 Task: Sort the products in the category "Sauvignon Blanc" by best match.
Action: Mouse moved to (785, 278)
Screenshot: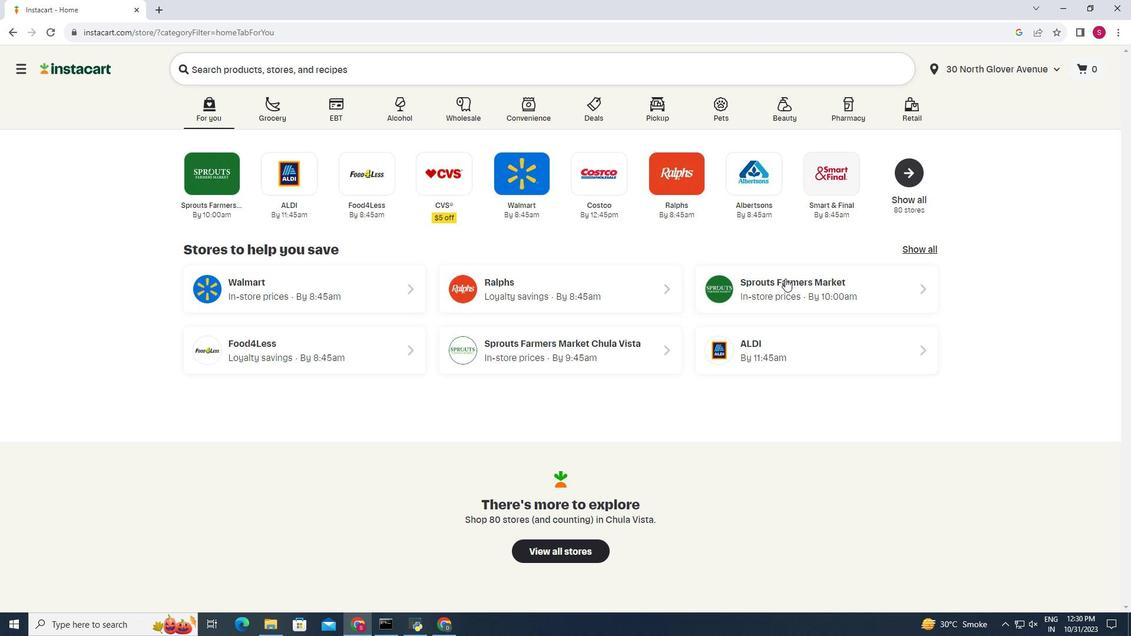 
Action: Mouse pressed left at (785, 278)
Screenshot: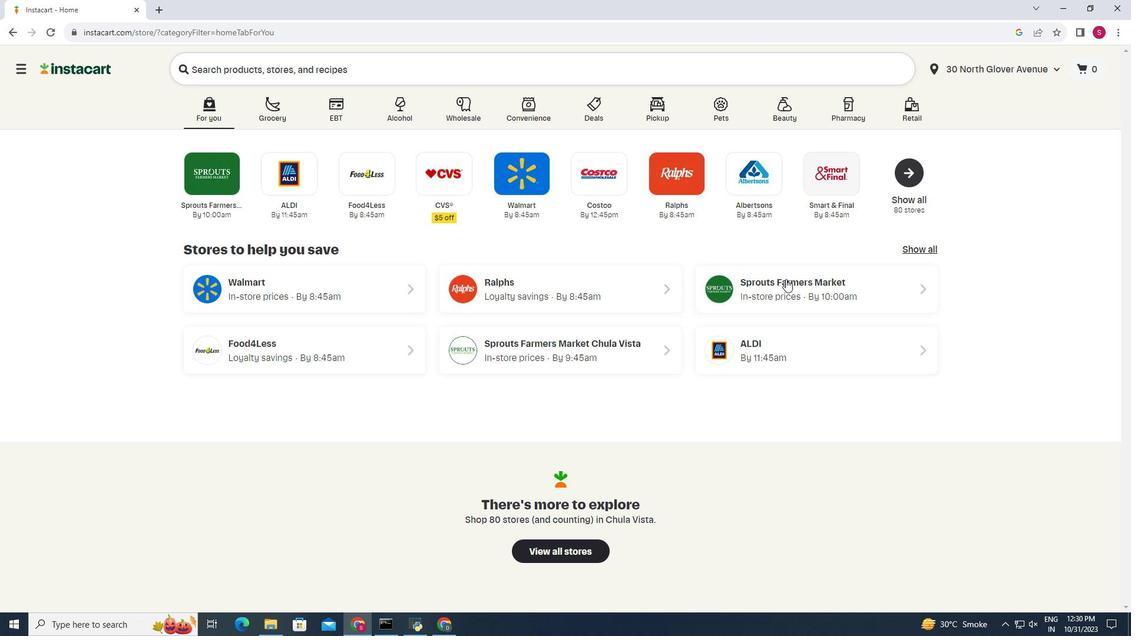 
Action: Mouse moved to (50, 564)
Screenshot: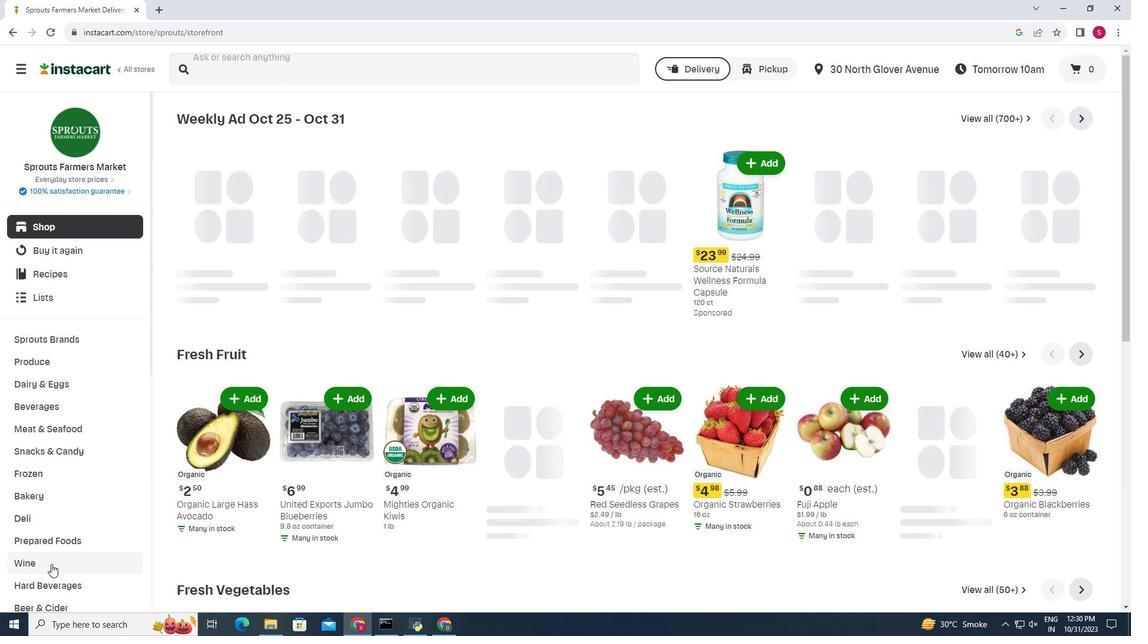 
Action: Mouse pressed left at (50, 564)
Screenshot: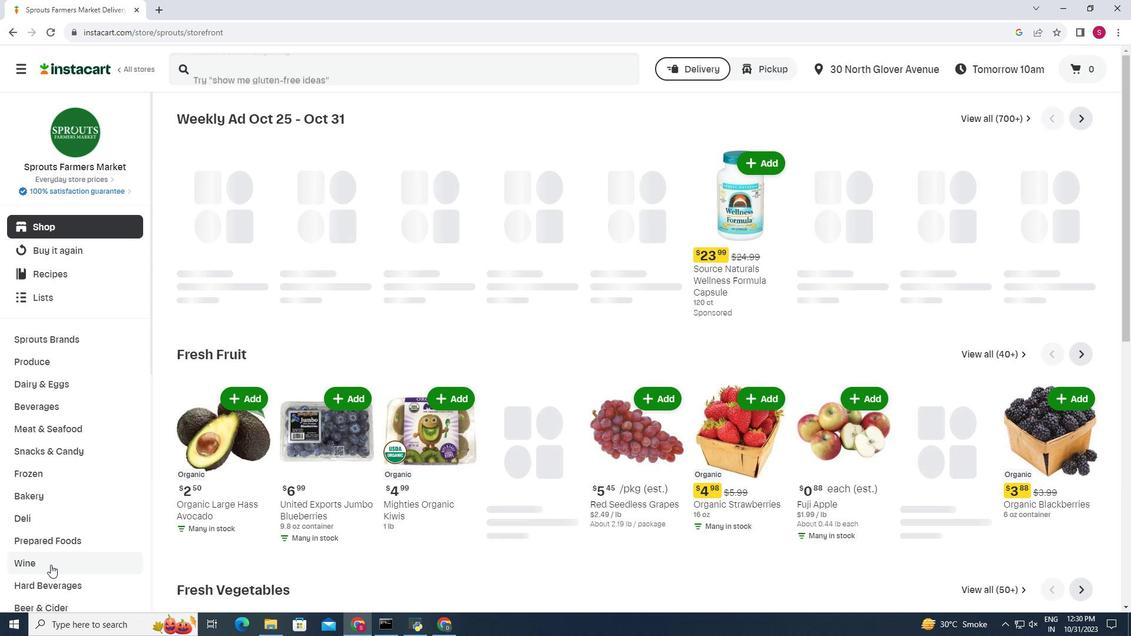 
Action: Mouse moved to (310, 289)
Screenshot: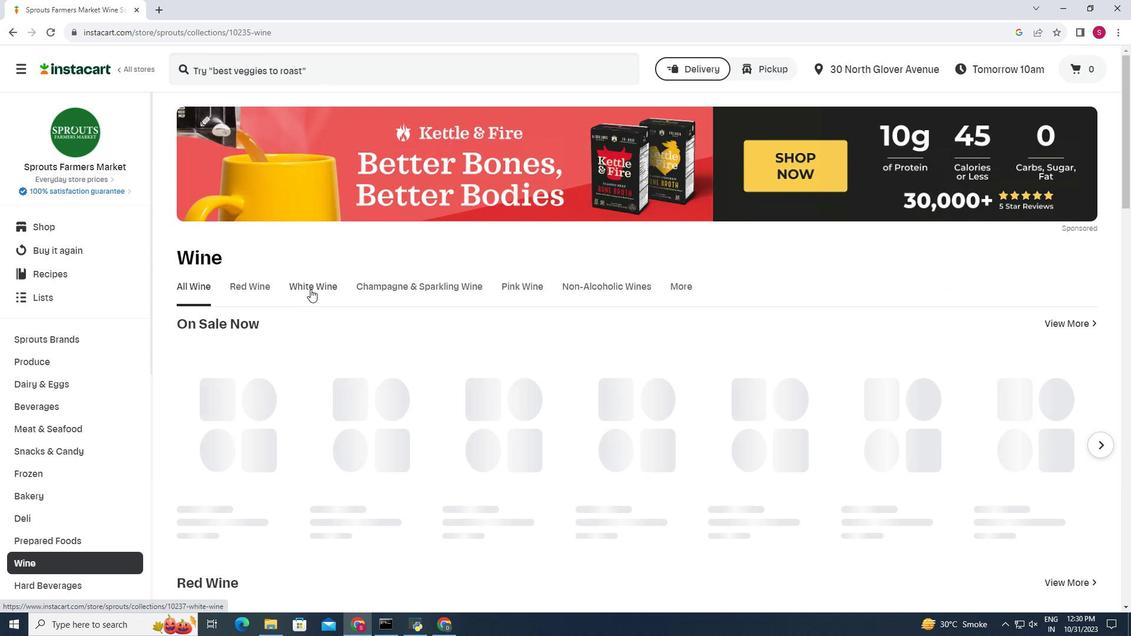 
Action: Mouse pressed left at (310, 289)
Screenshot: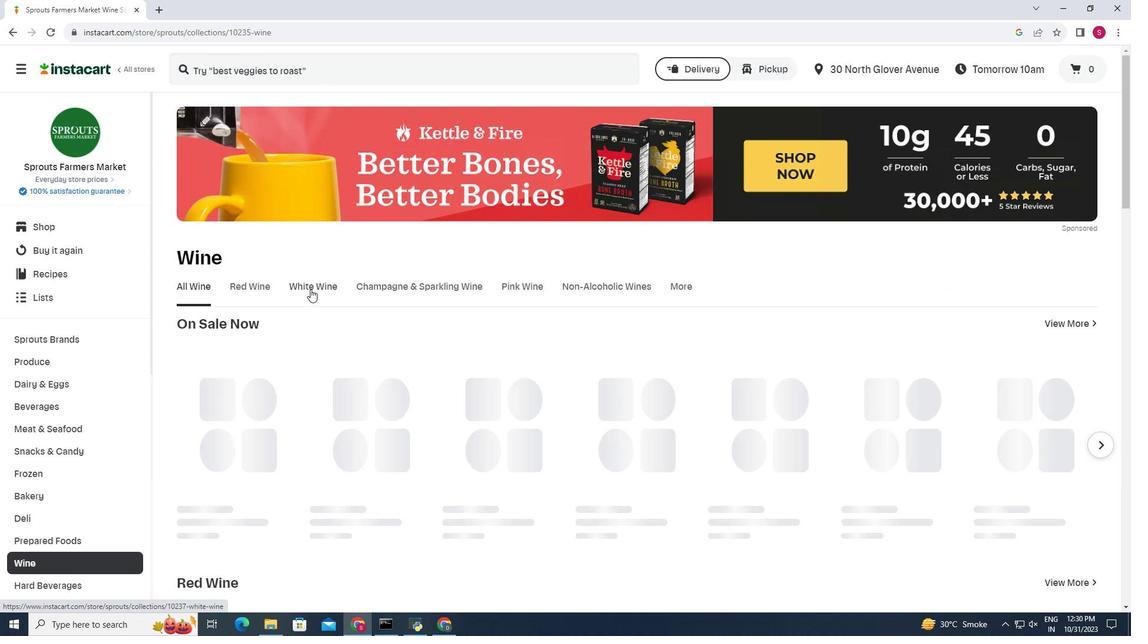 
Action: Mouse moved to (299, 331)
Screenshot: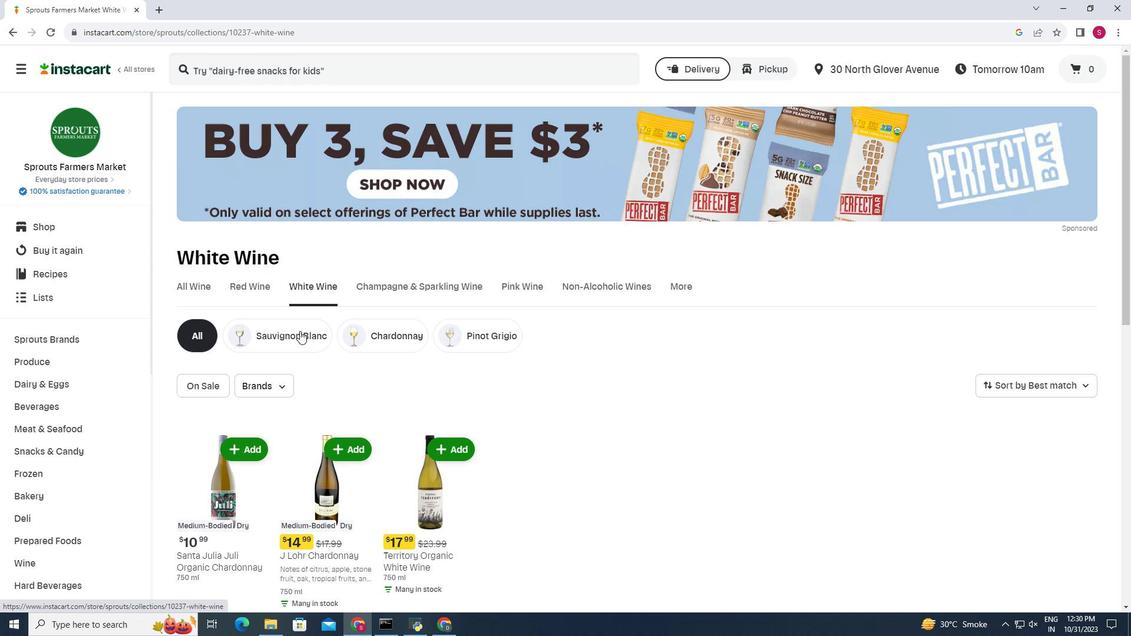 
Action: Mouse pressed left at (299, 331)
Screenshot: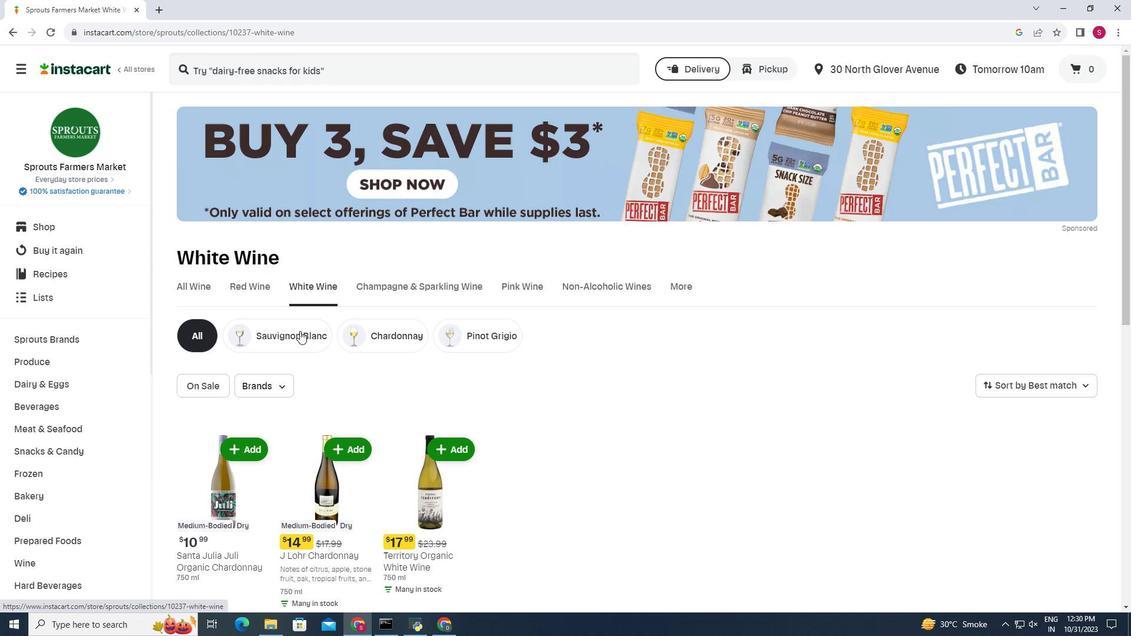 
Action: Mouse moved to (1101, 381)
Screenshot: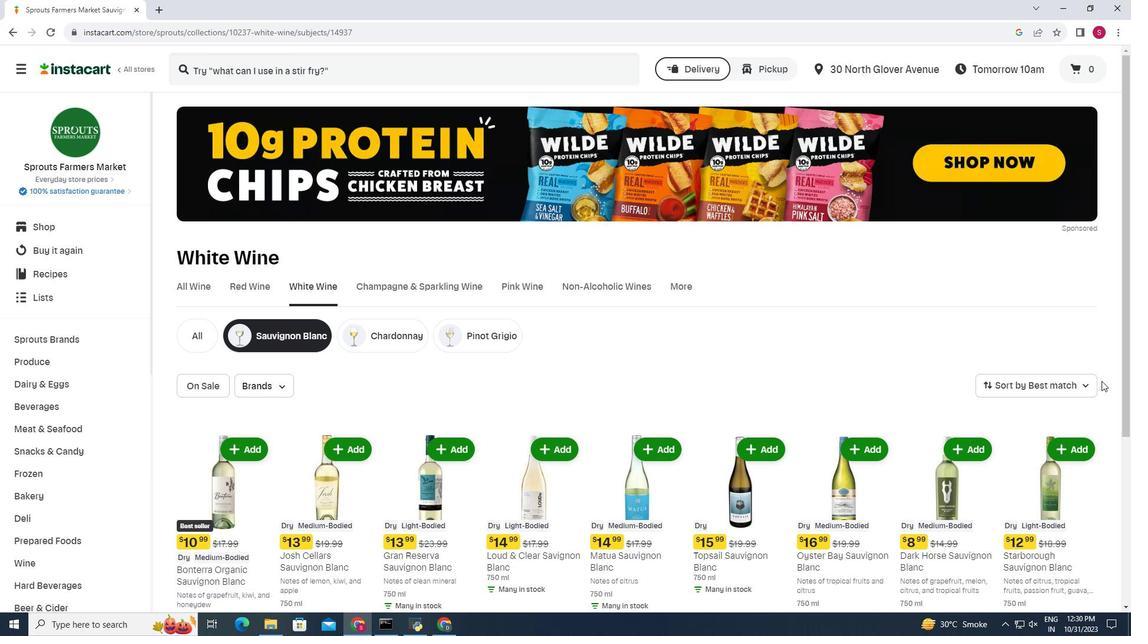 
Action: Mouse pressed left at (1101, 381)
Screenshot: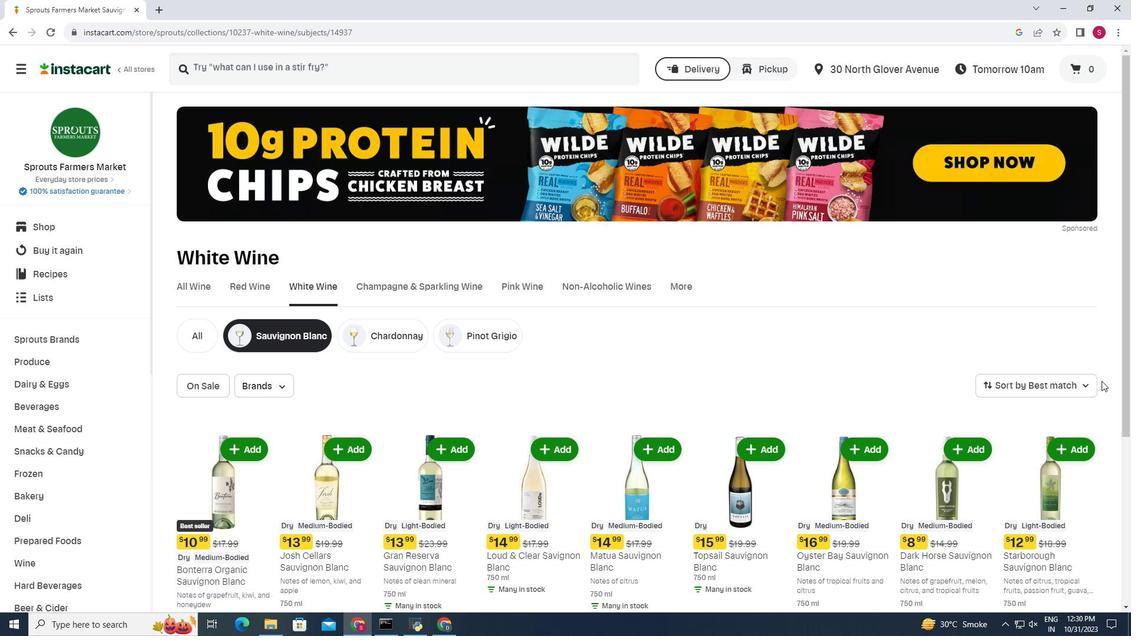 
Action: Mouse moved to (1089, 381)
Screenshot: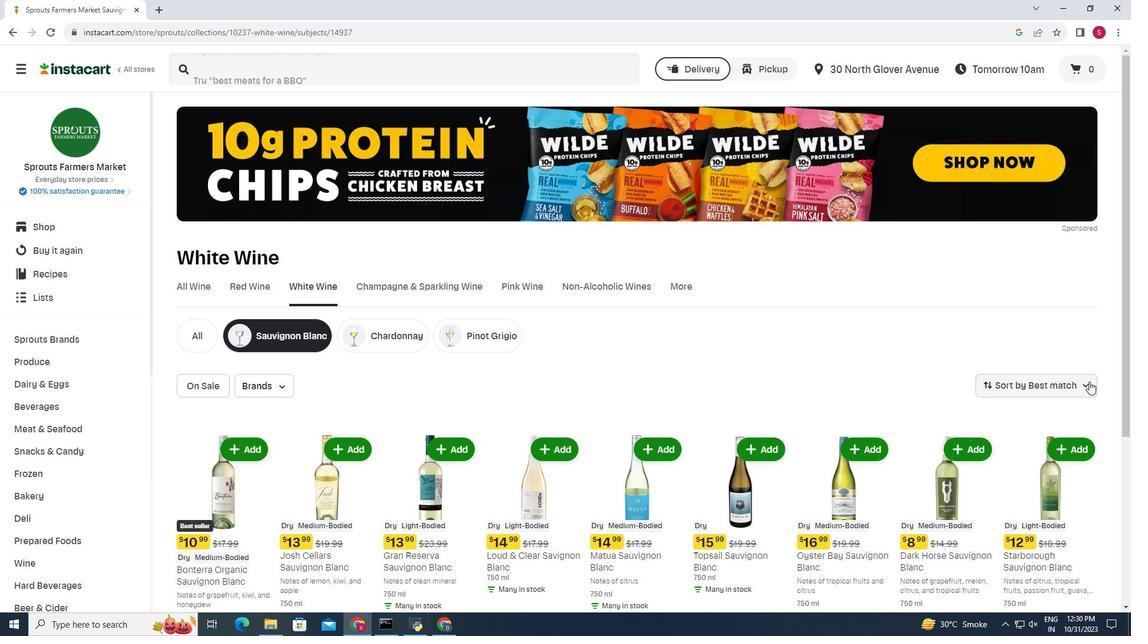 
Action: Mouse pressed left at (1089, 381)
Screenshot: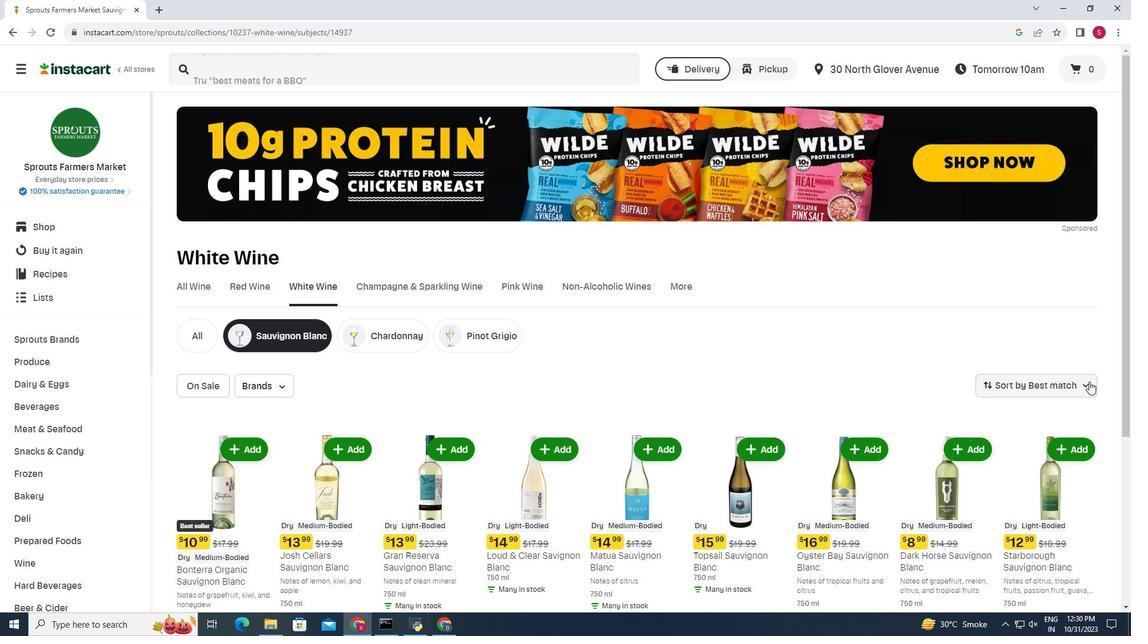 
Action: Mouse moved to (1039, 414)
Screenshot: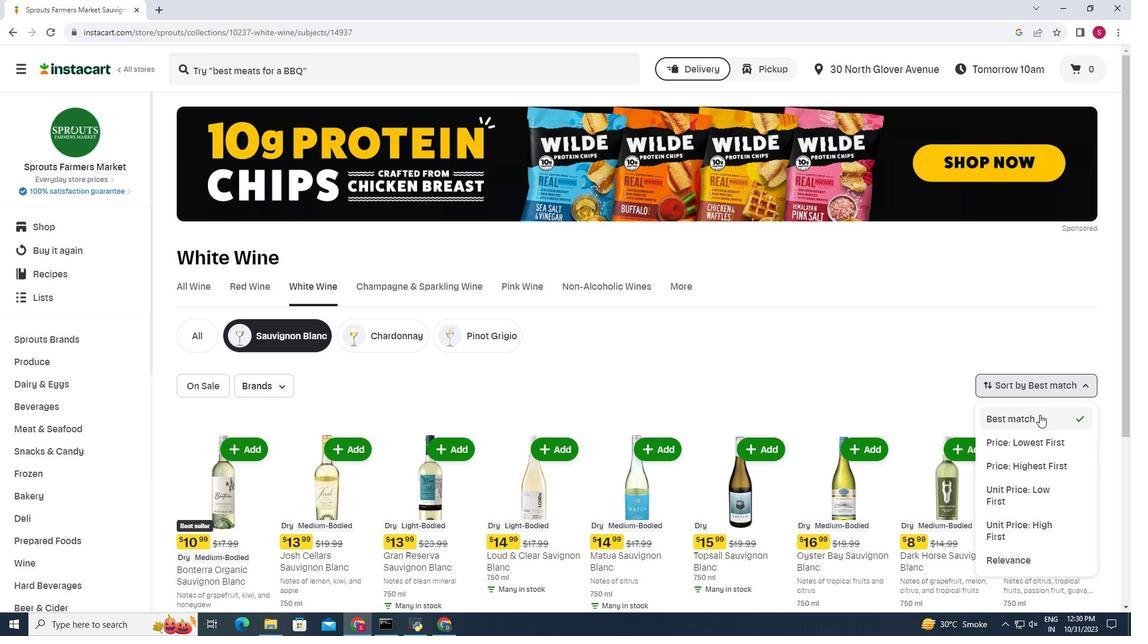 
Action: Mouse pressed left at (1039, 414)
Screenshot: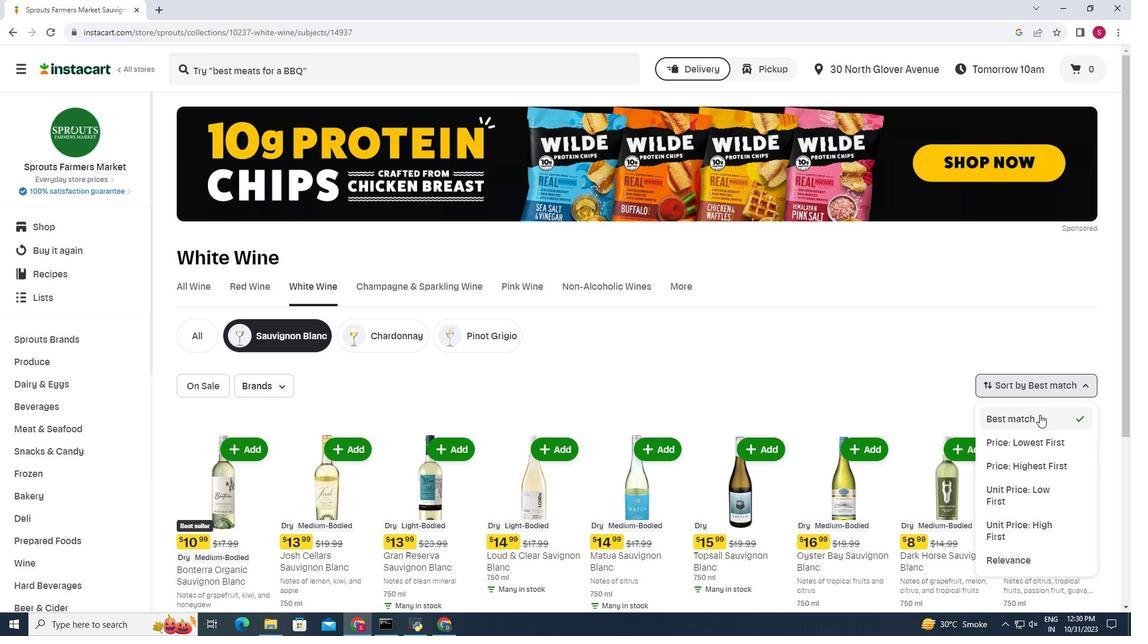 
Action: Mouse moved to (626, 361)
Screenshot: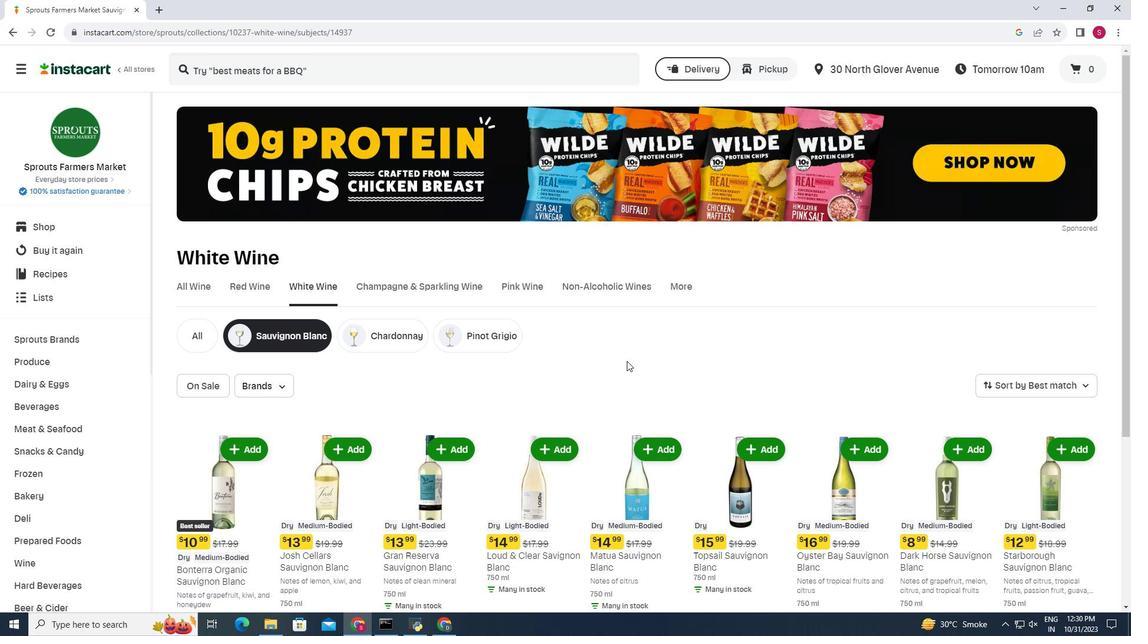 
Action: Mouse scrolled (626, 360) with delta (0, 0)
Screenshot: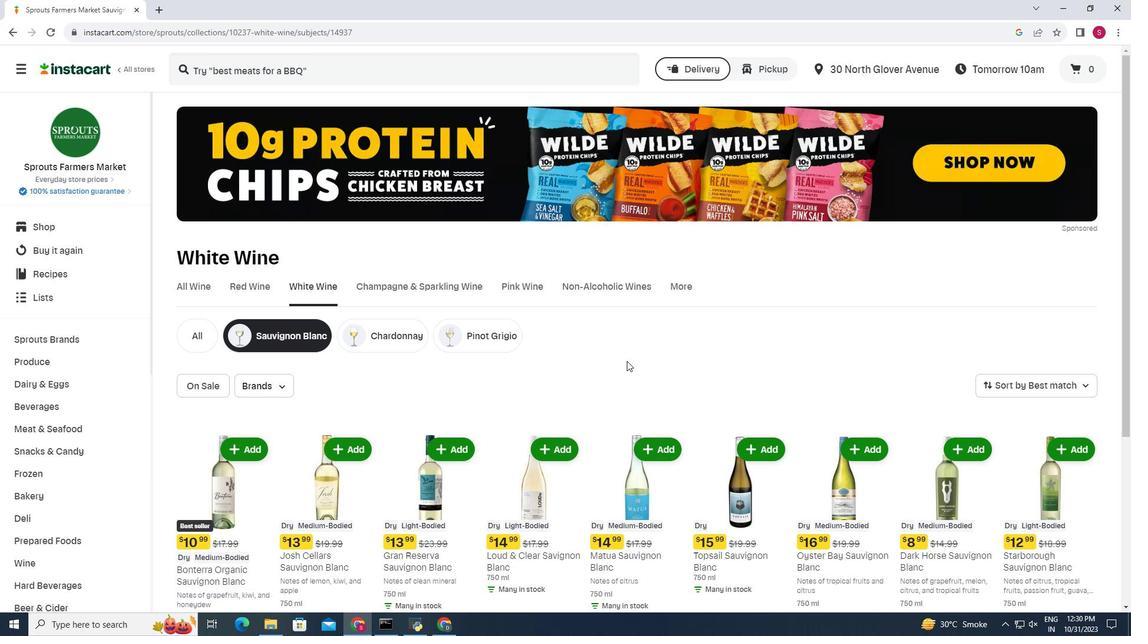 
Action: Mouse scrolled (626, 360) with delta (0, 0)
Screenshot: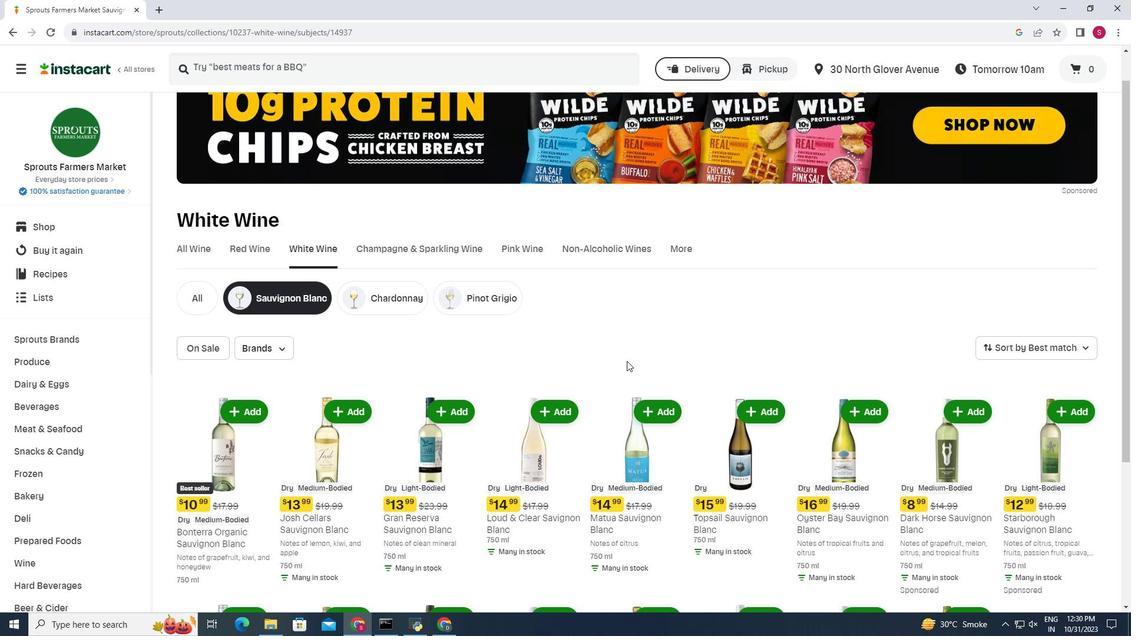 
Action: Mouse scrolled (626, 360) with delta (0, 0)
Screenshot: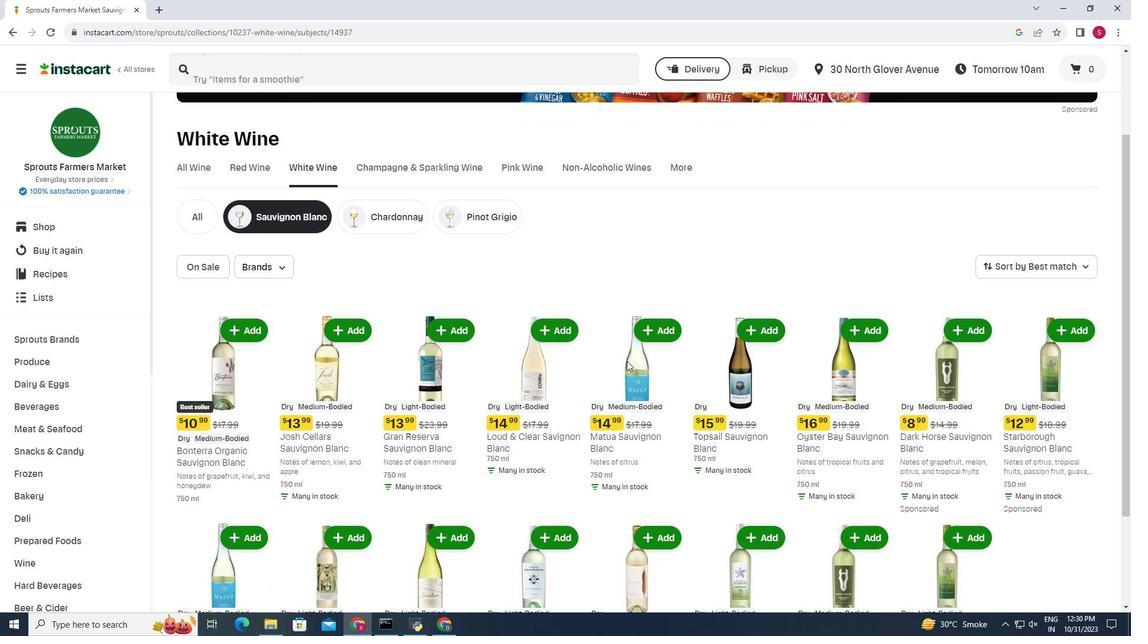 
Action: Mouse scrolled (626, 360) with delta (0, 0)
Screenshot: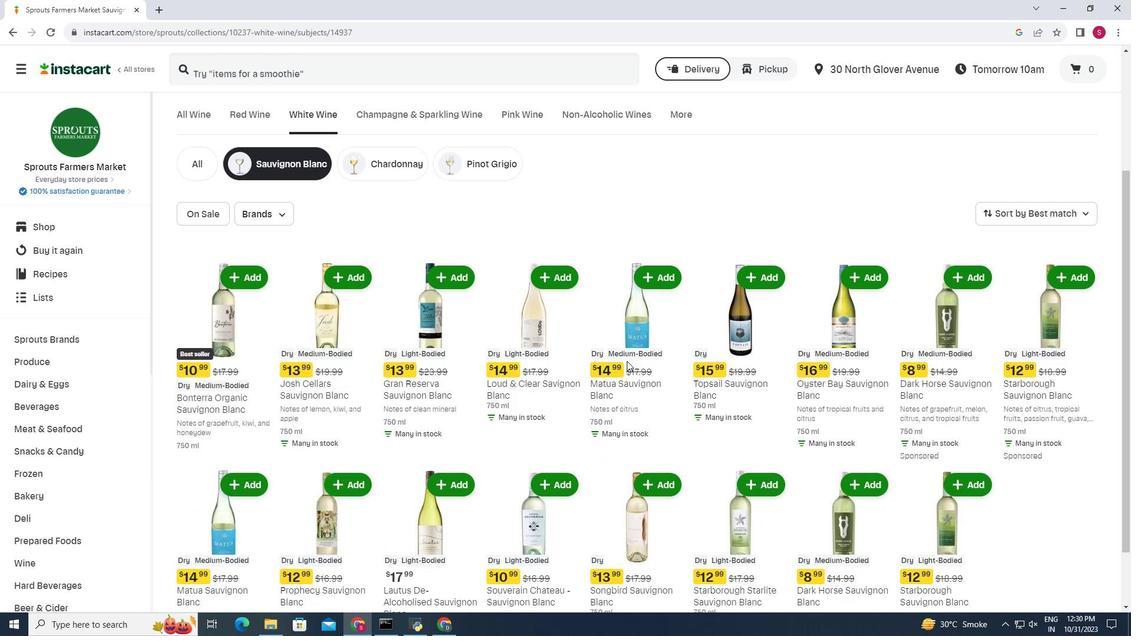 
Action: Mouse scrolled (626, 360) with delta (0, 0)
Screenshot: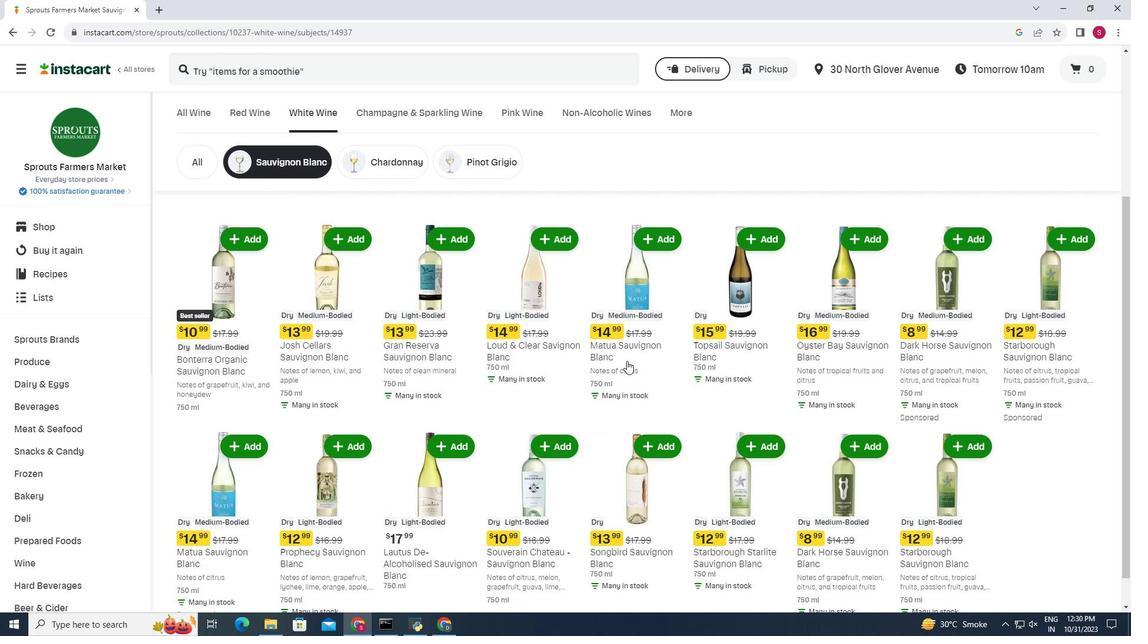 
Action: Mouse scrolled (626, 360) with delta (0, 0)
Screenshot: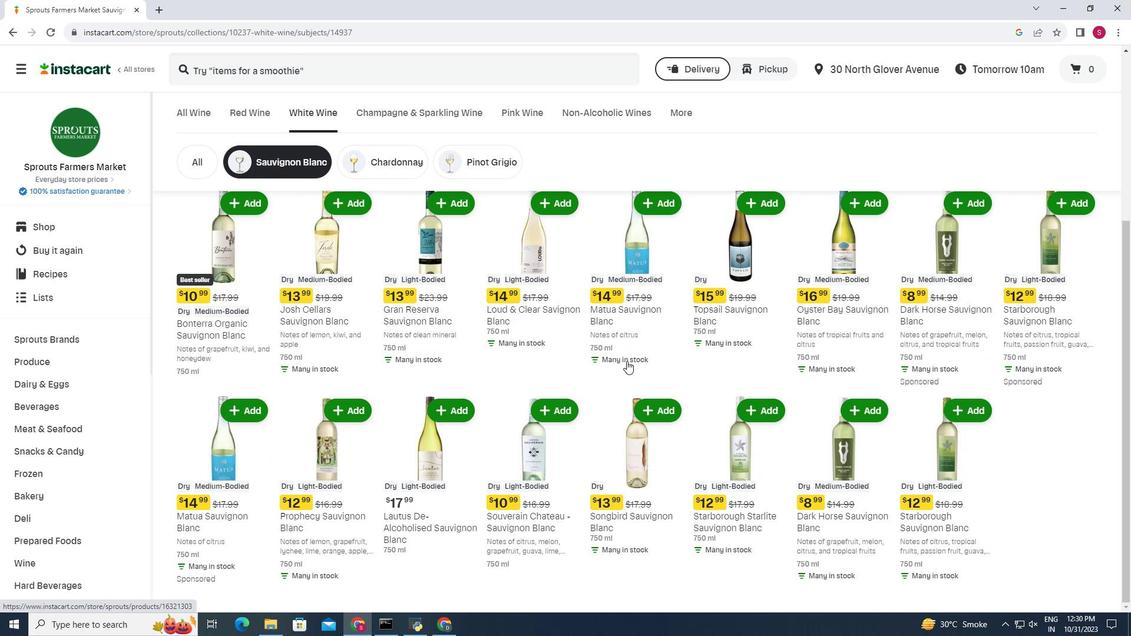 
Action: Mouse moved to (629, 364)
Screenshot: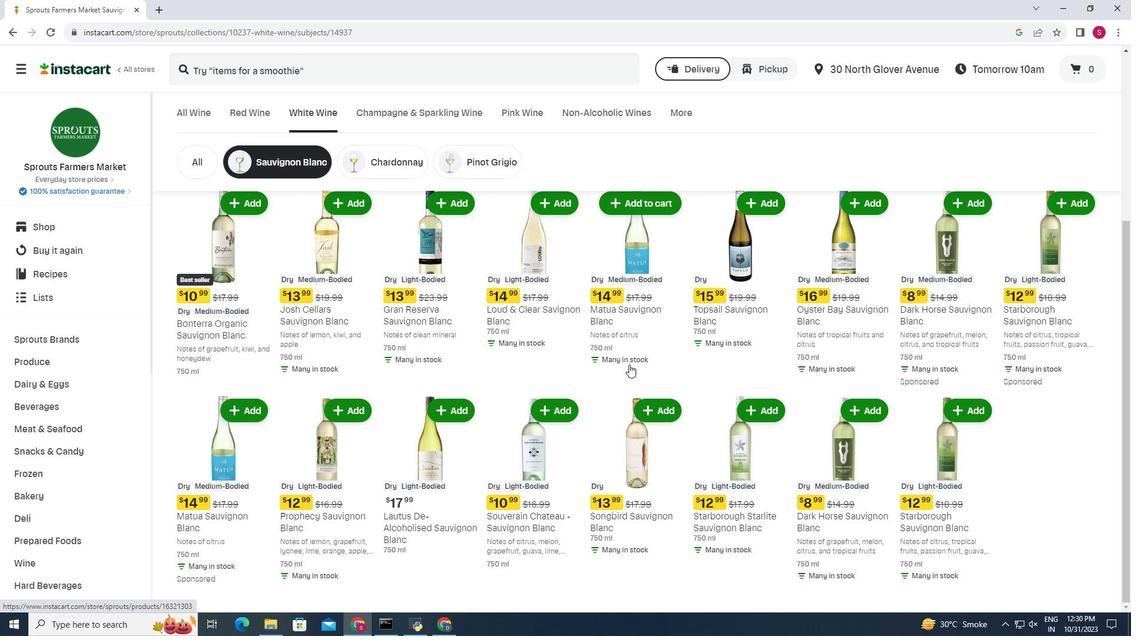 
